 Task: Add the task  Upgrade and migrate company sales management to a cloud-based solution to the section Feature Flagging Sprint in the project AuroraStream and add a Due Date to the respective task as 2024/02/25
Action: Mouse moved to (640, 383)
Screenshot: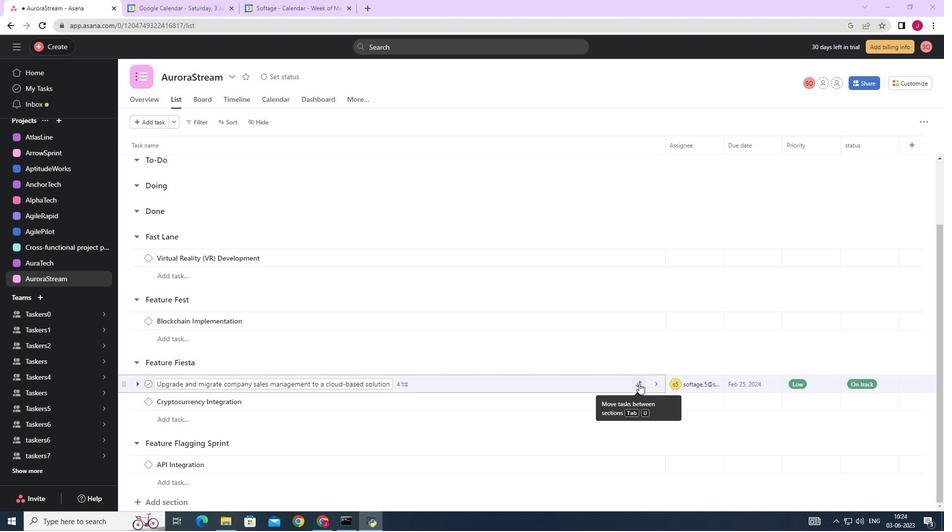 
Action: Mouse pressed left at (640, 383)
Screenshot: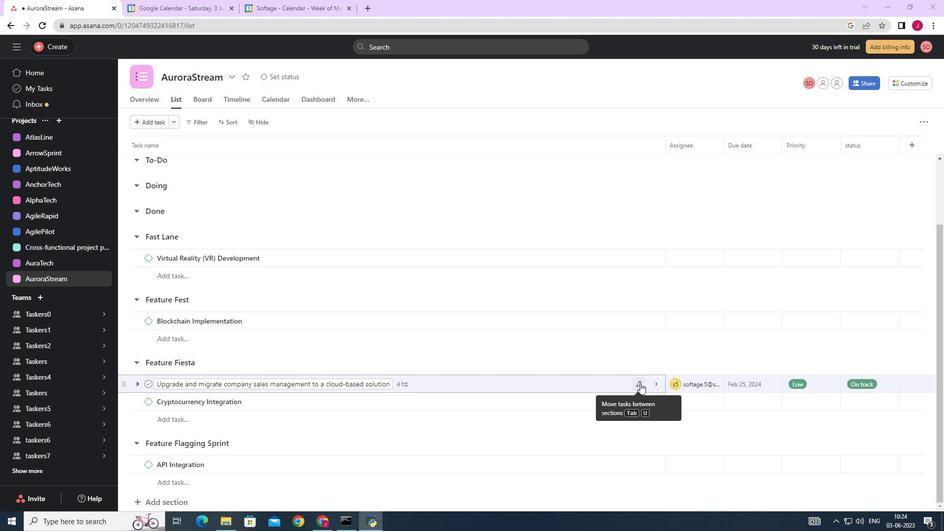 
Action: Mouse moved to (597, 364)
Screenshot: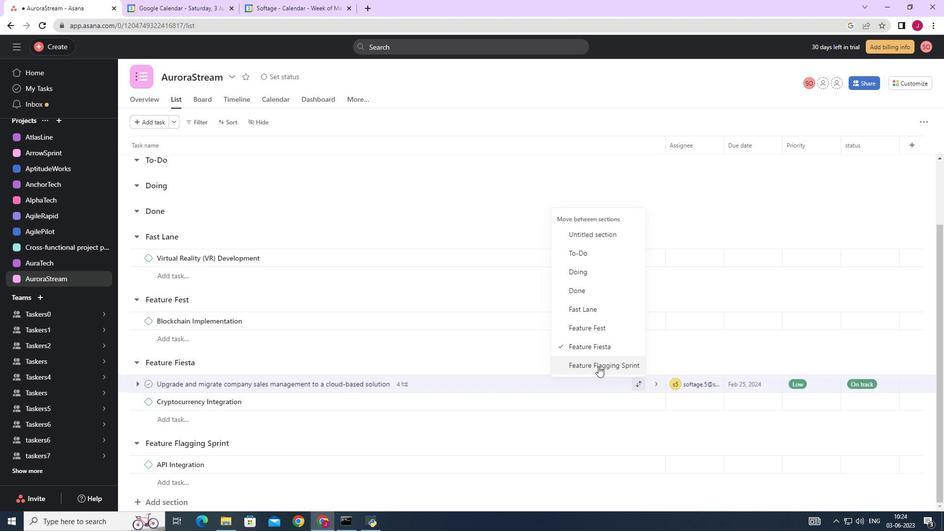 
Action: Mouse pressed left at (597, 364)
Screenshot: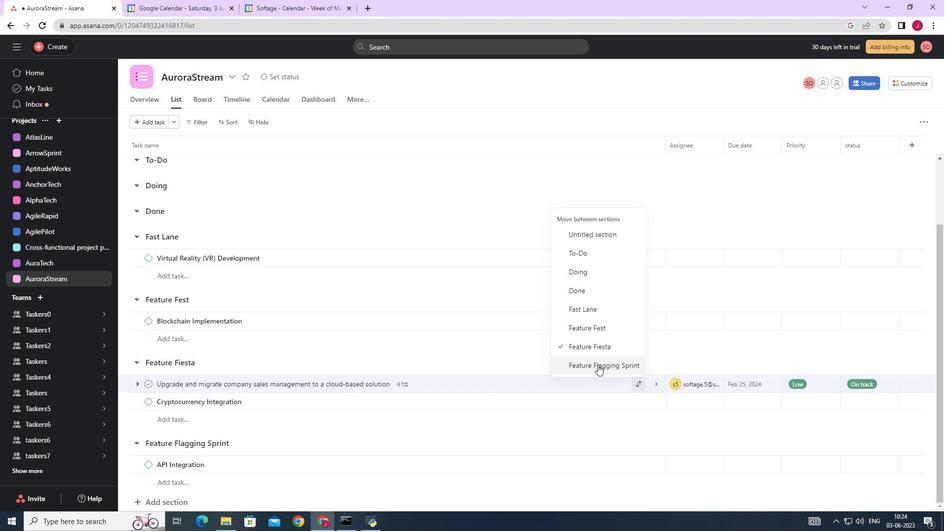 
Action: Mouse moved to (772, 448)
Screenshot: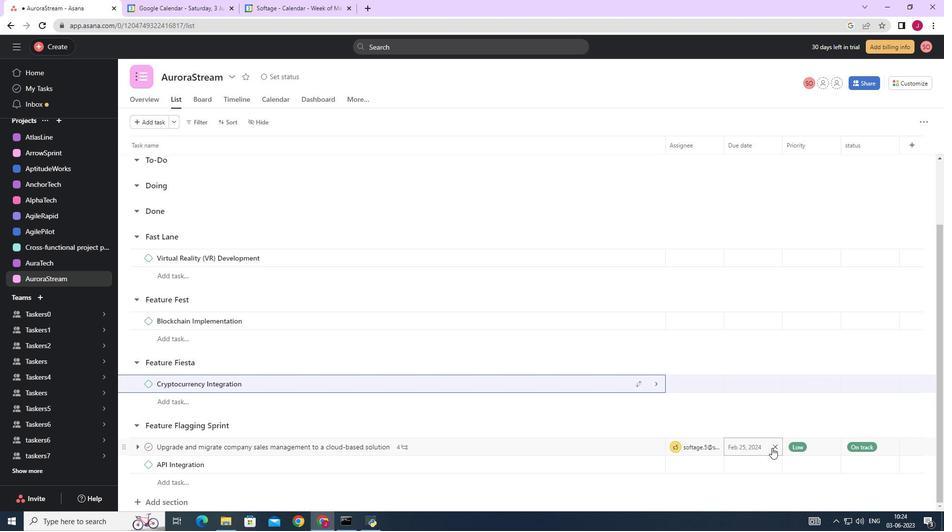 
Action: Mouse pressed left at (772, 448)
Screenshot: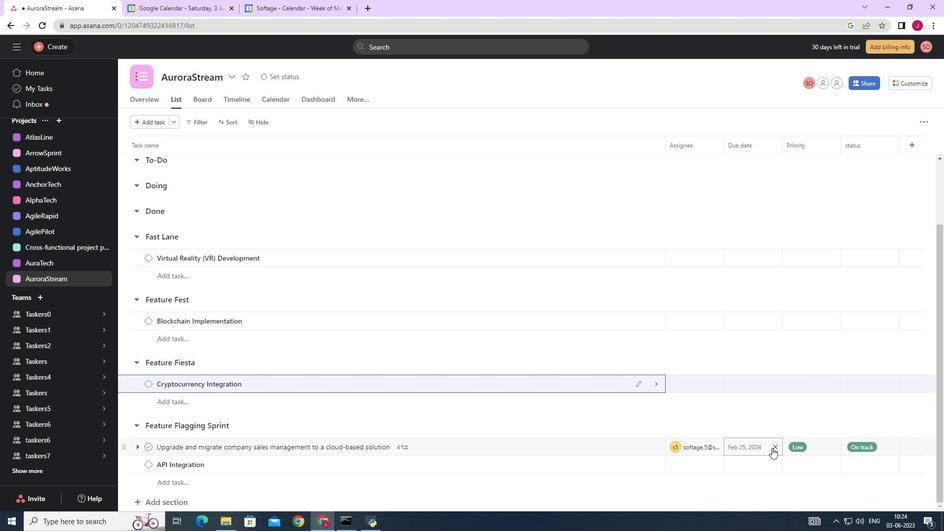 
Action: Mouse moved to (747, 450)
Screenshot: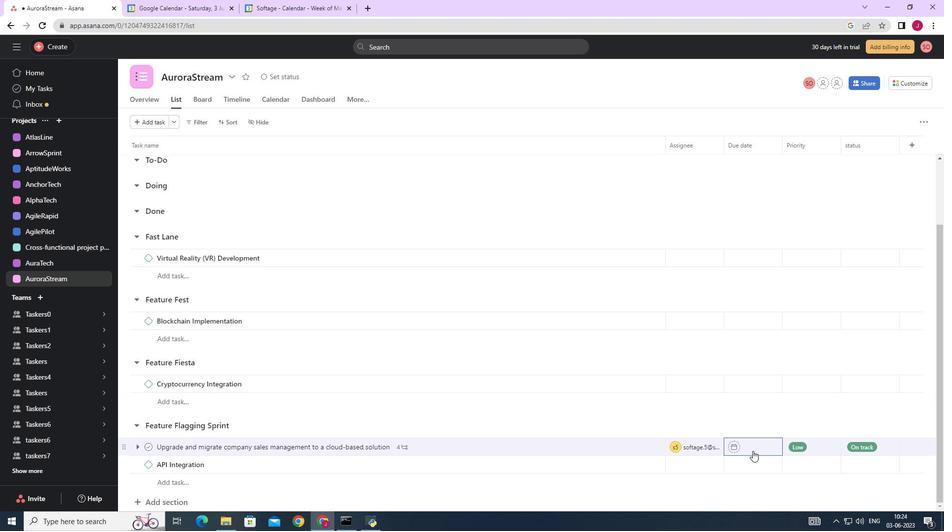 
Action: Mouse pressed left at (747, 450)
Screenshot: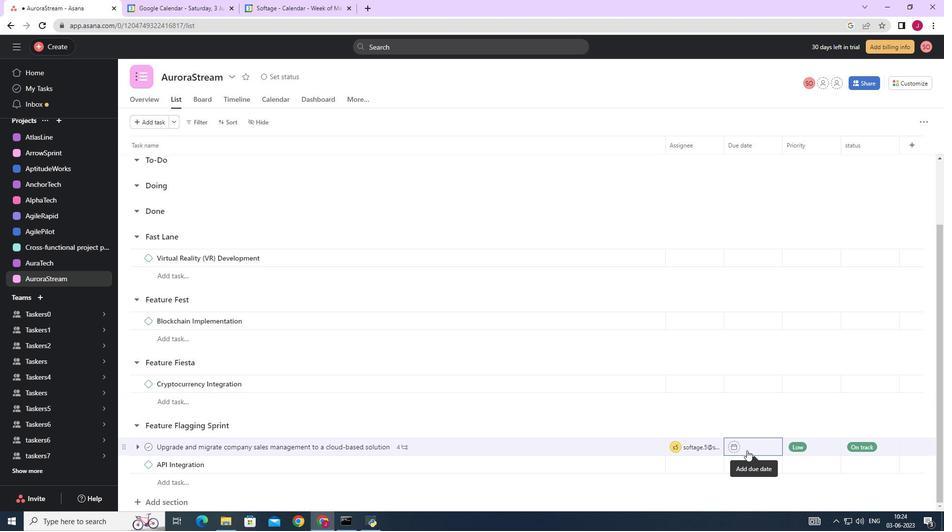 
Action: Mouse moved to (852, 287)
Screenshot: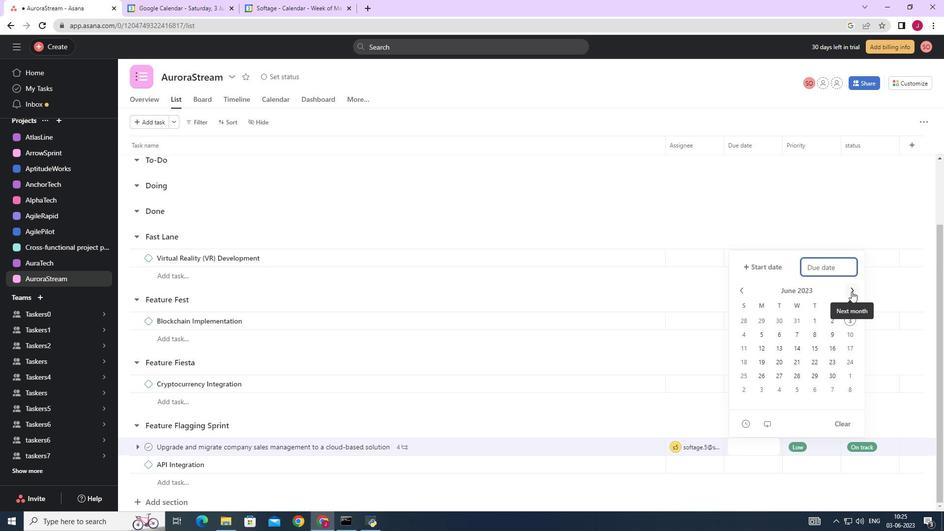 
Action: Mouse pressed left at (852, 287)
Screenshot: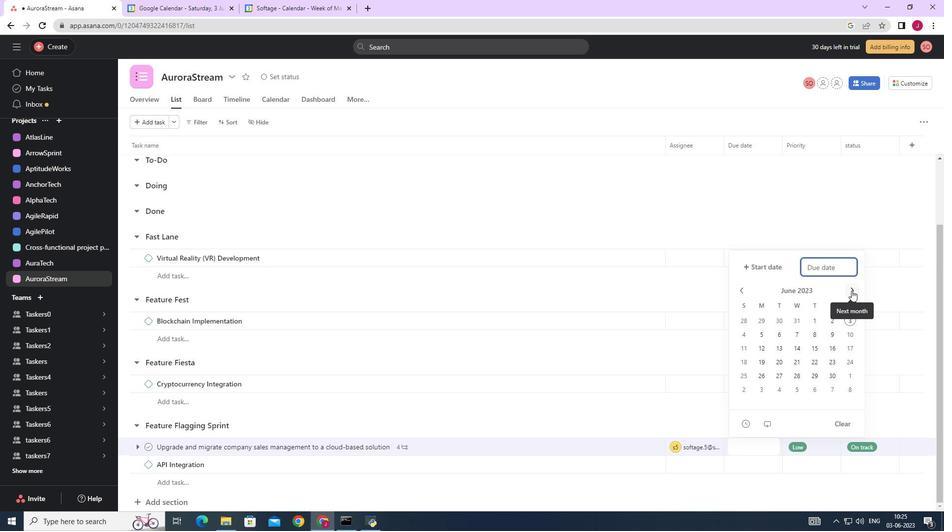 
Action: Mouse pressed left at (852, 287)
Screenshot: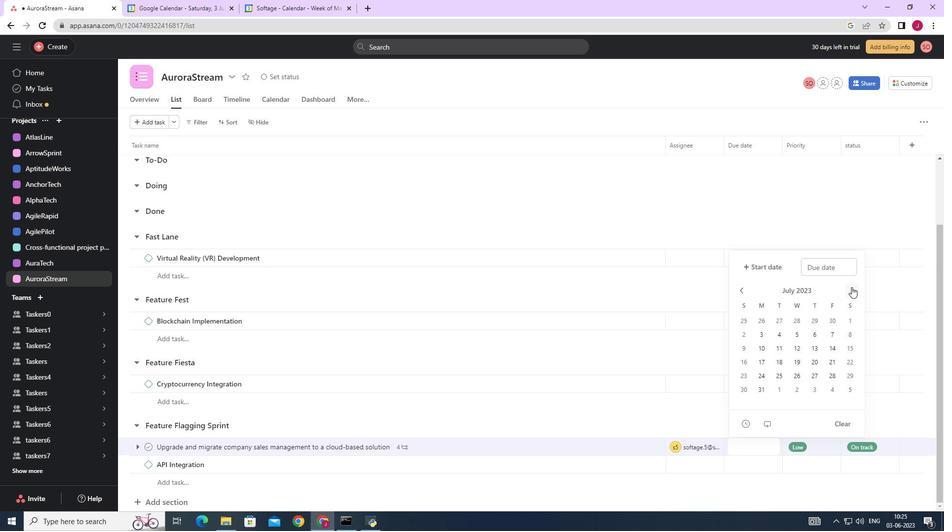 
Action: Mouse pressed left at (852, 287)
Screenshot: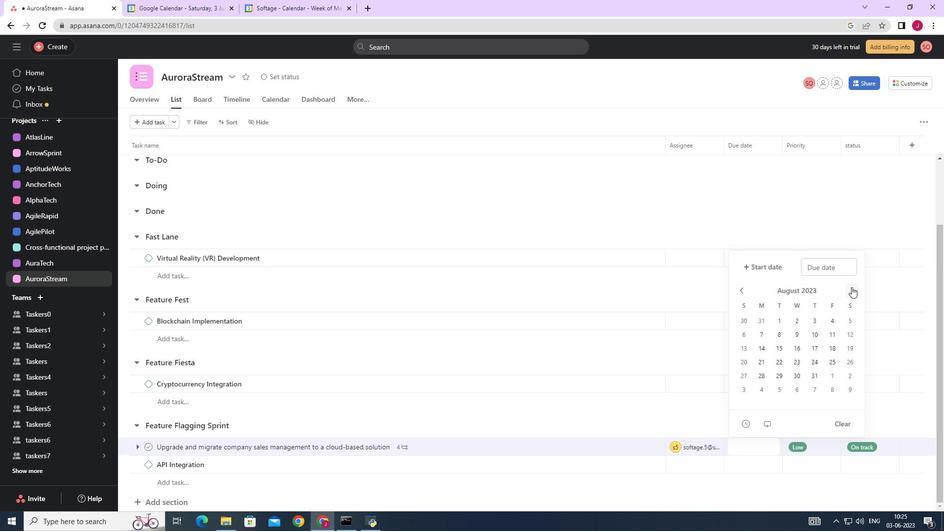 
Action: Mouse pressed left at (852, 287)
Screenshot: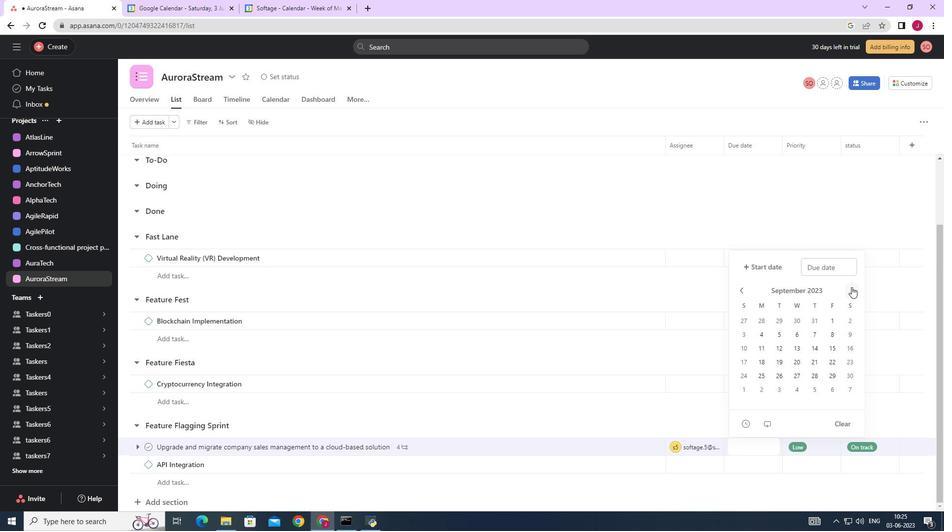 
Action: Mouse pressed left at (852, 287)
Screenshot: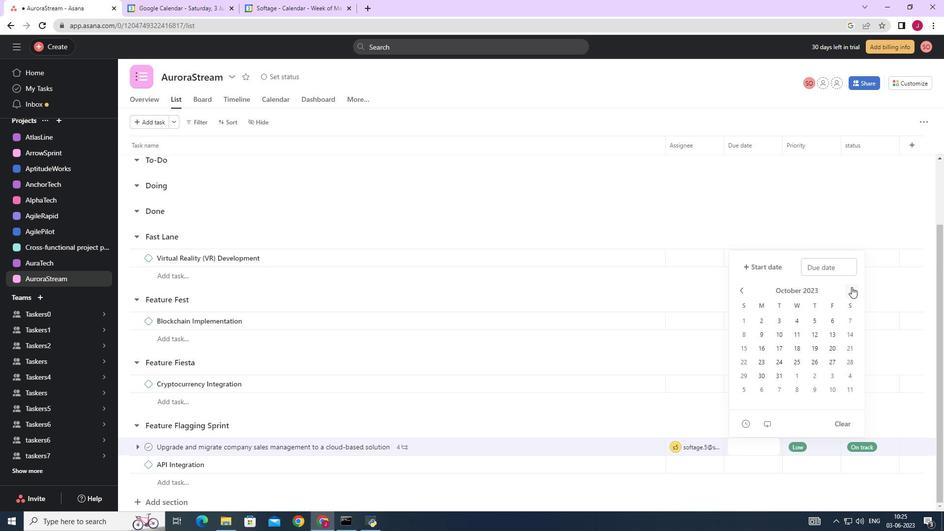 
Action: Mouse pressed left at (852, 287)
Screenshot: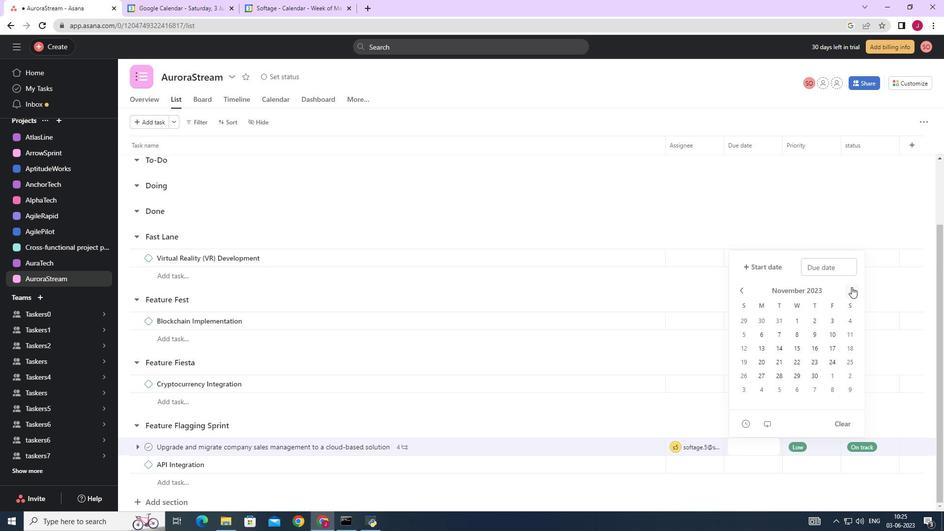 
Action: Mouse pressed left at (852, 287)
Screenshot: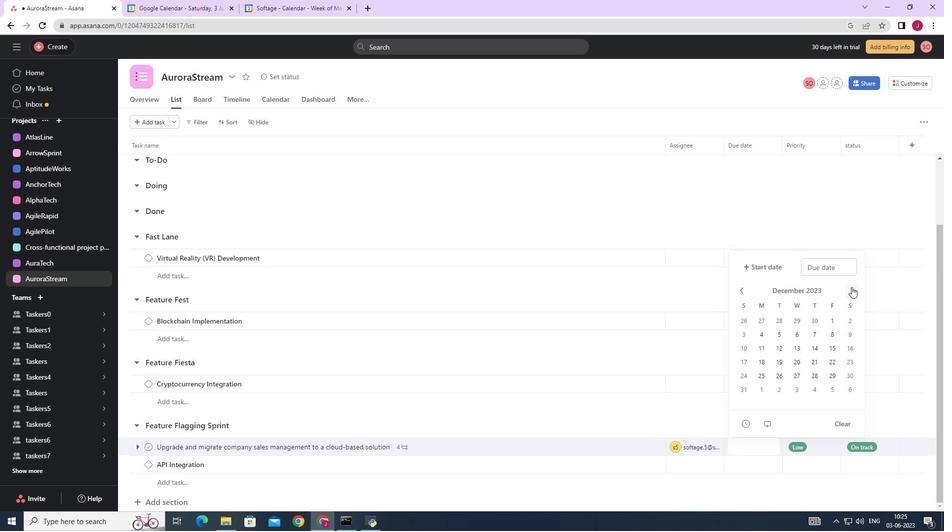 
Action: Mouse pressed left at (852, 287)
Screenshot: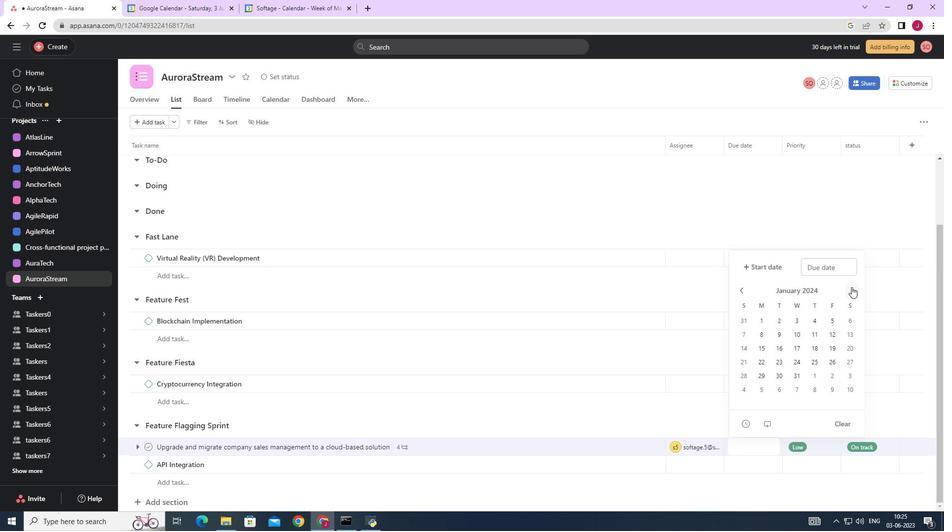 
Action: Mouse moved to (748, 374)
Screenshot: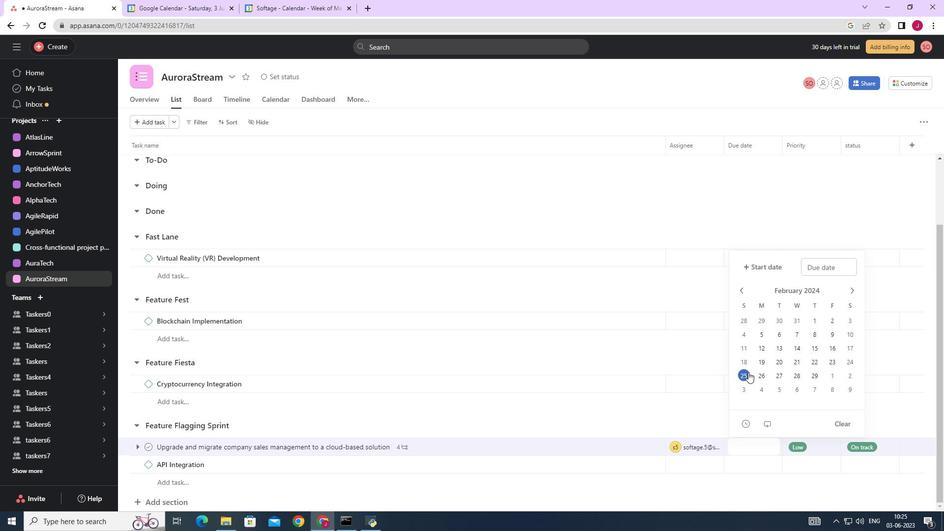 
Action: Mouse pressed left at (748, 374)
Screenshot: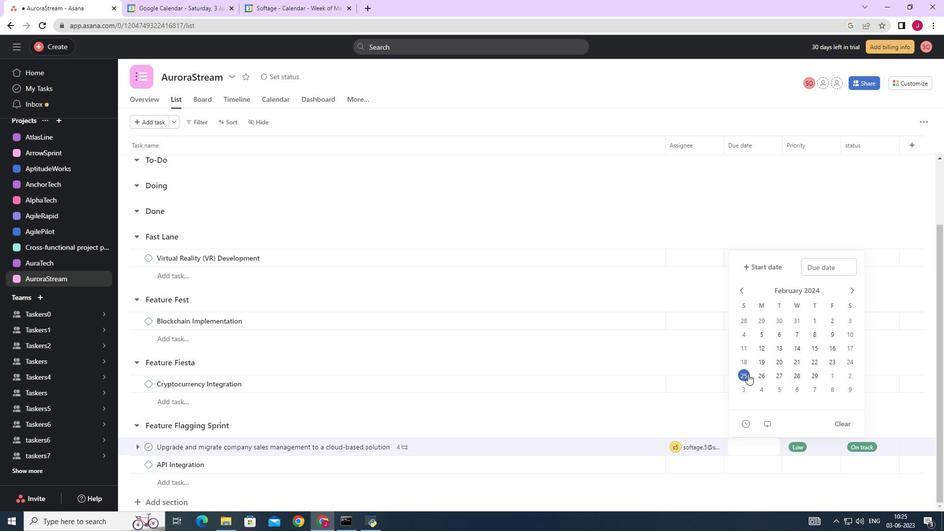 
Action: Mouse moved to (881, 213)
Screenshot: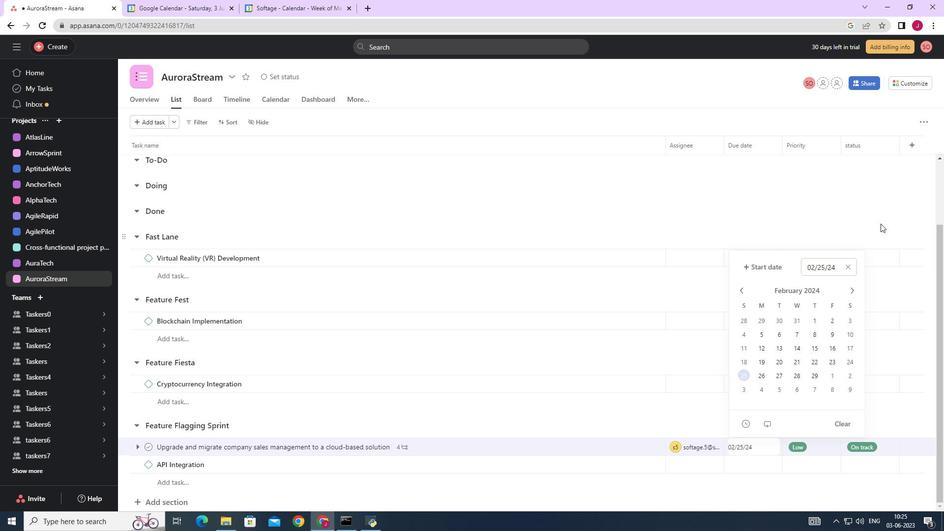
Action: Mouse pressed left at (881, 213)
Screenshot: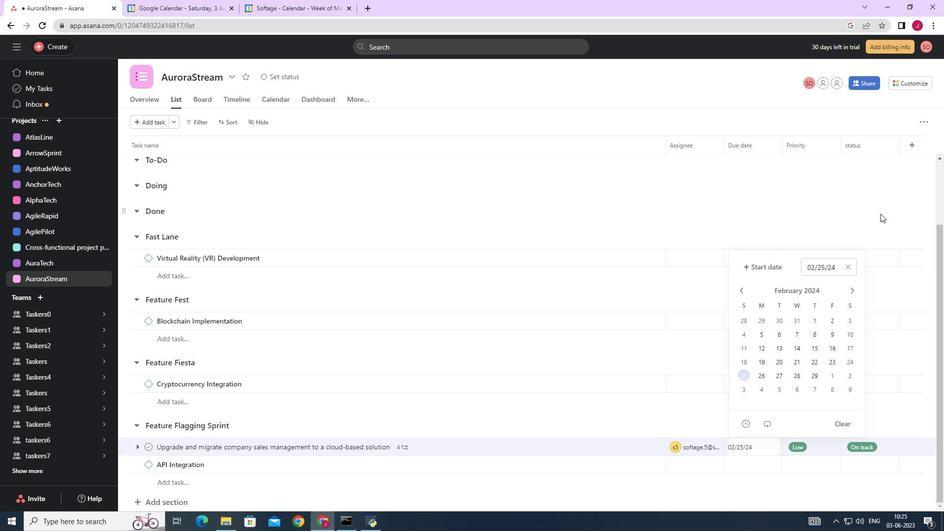 
Action: Mouse moved to (881, 213)
Screenshot: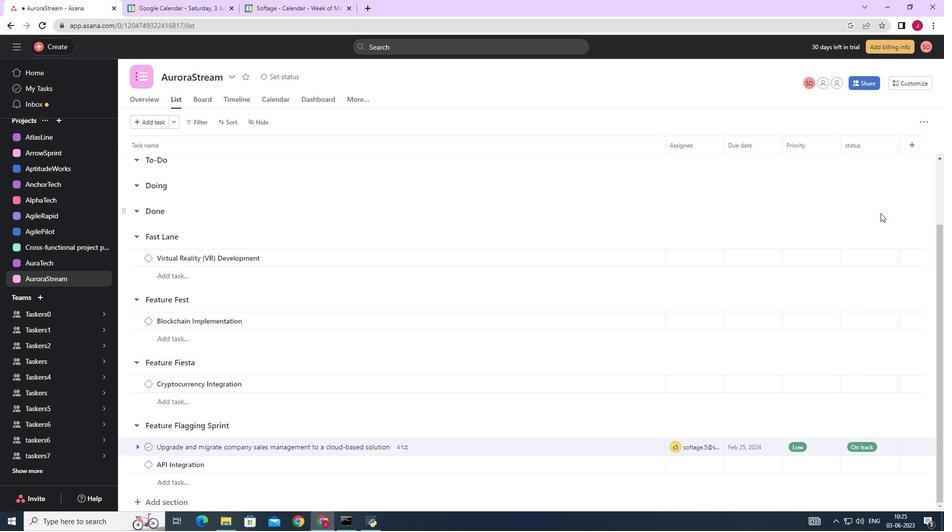 
